 Task: Reply to email with the signature Eduardo Lee with the subject 'Request for remote work' from softage.1@softage.net with the message 'Please let me know if there are any changes to the project scope or requirements.'
Action: Mouse moved to (814, 210)
Screenshot: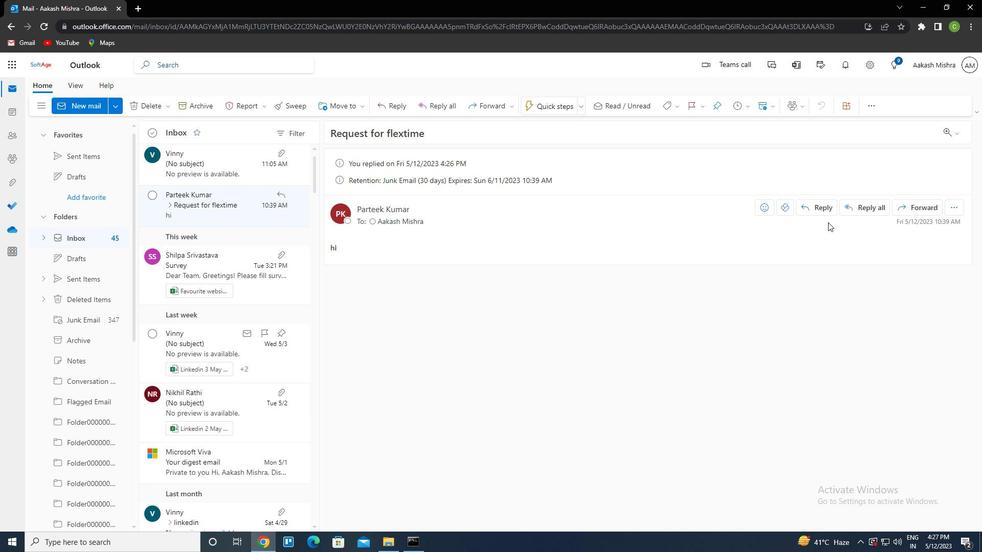 
Action: Mouse pressed left at (814, 210)
Screenshot: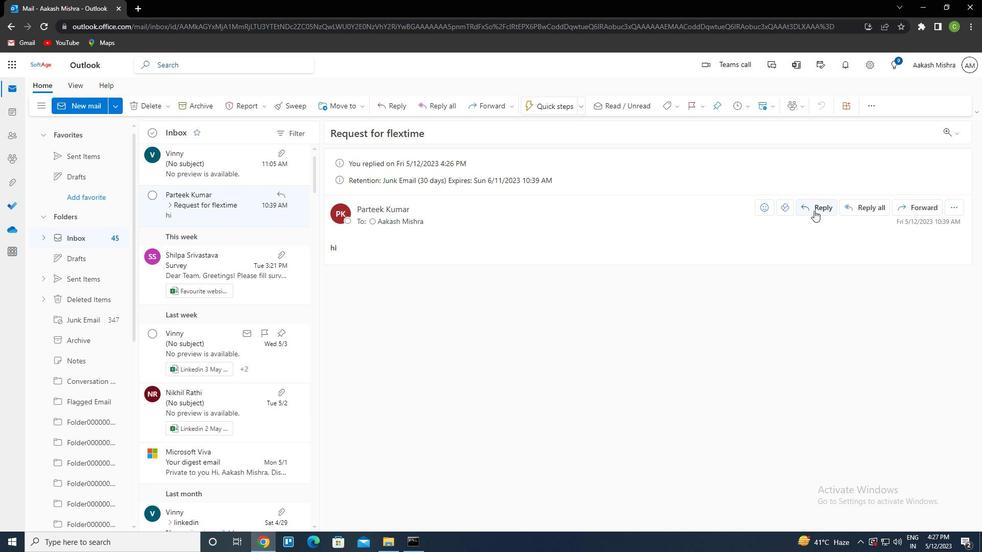 
Action: Mouse moved to (672, 106)
Screenshot: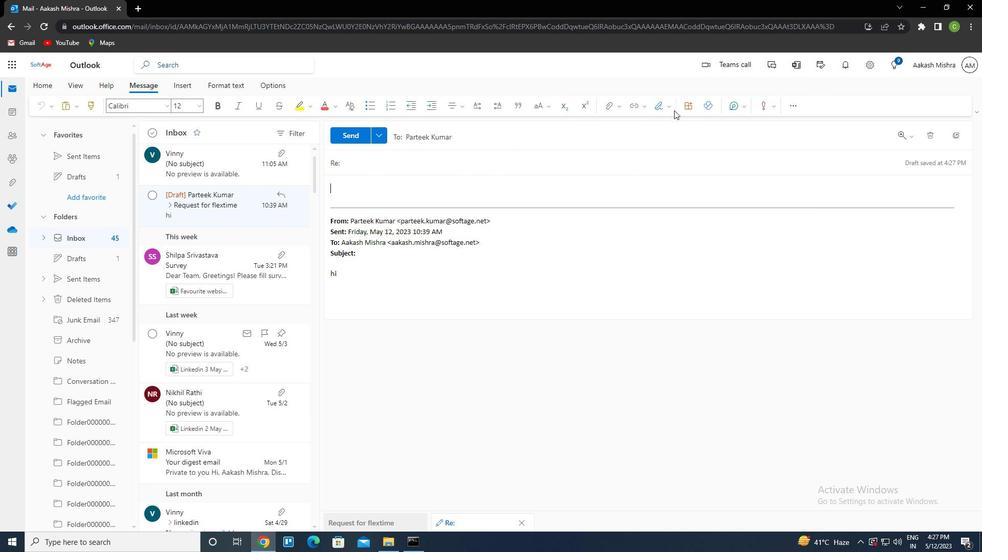 
Action: Mouse pressed left at (672, 106)
Screenshot: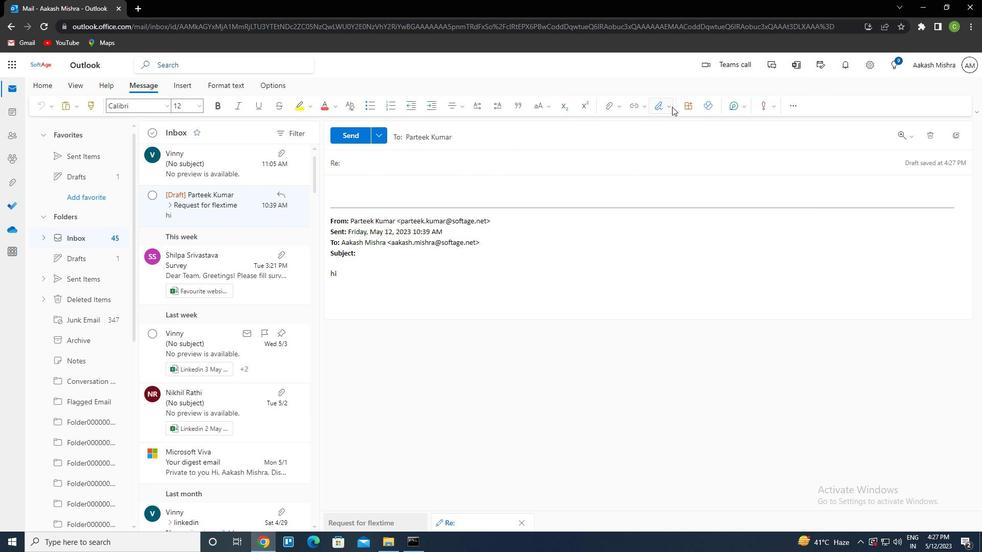 
Action: Mouse moved to (643, 148)
Screenshot: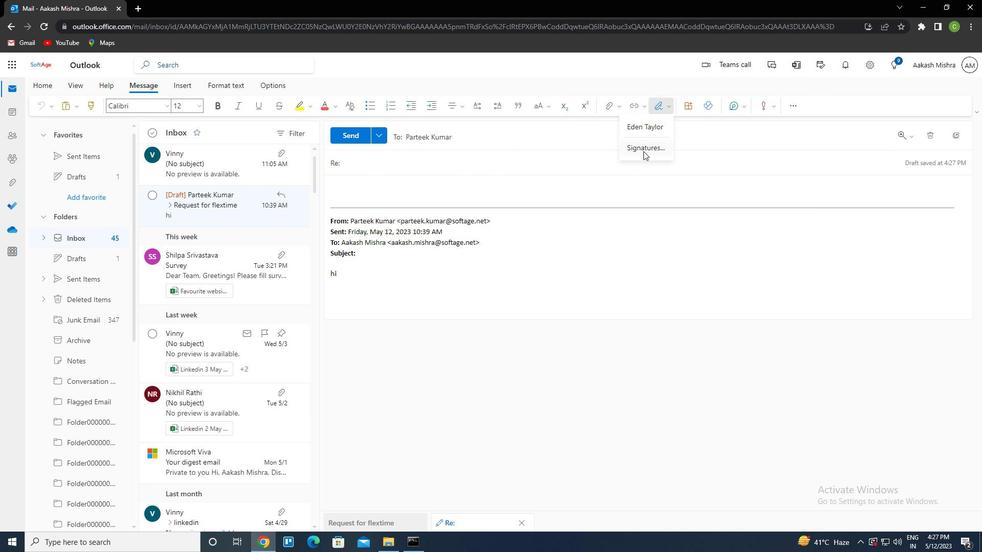 
Action: Mouse pressed left at (643, 148)
Screenshot: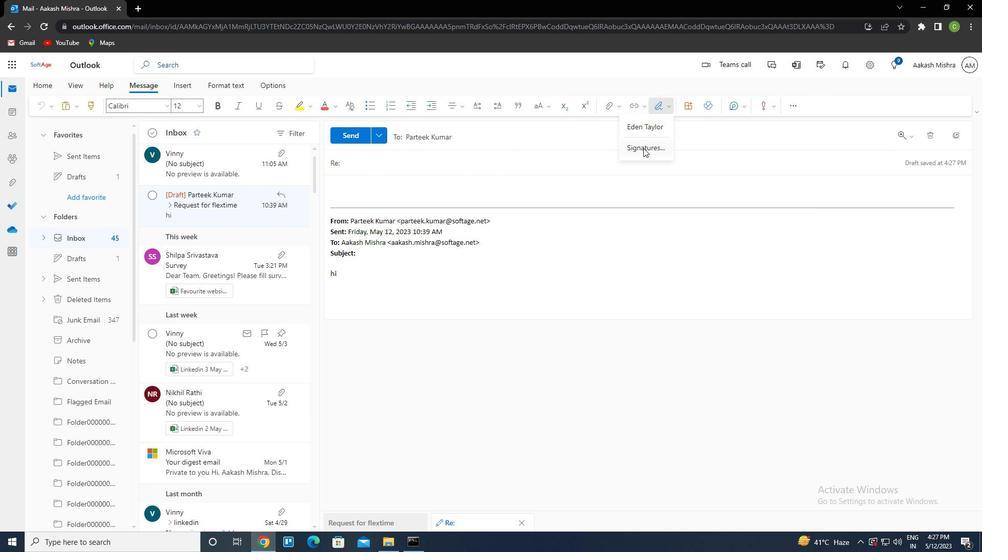 
Action: Mouse moved to (685, 187)
Screenshot: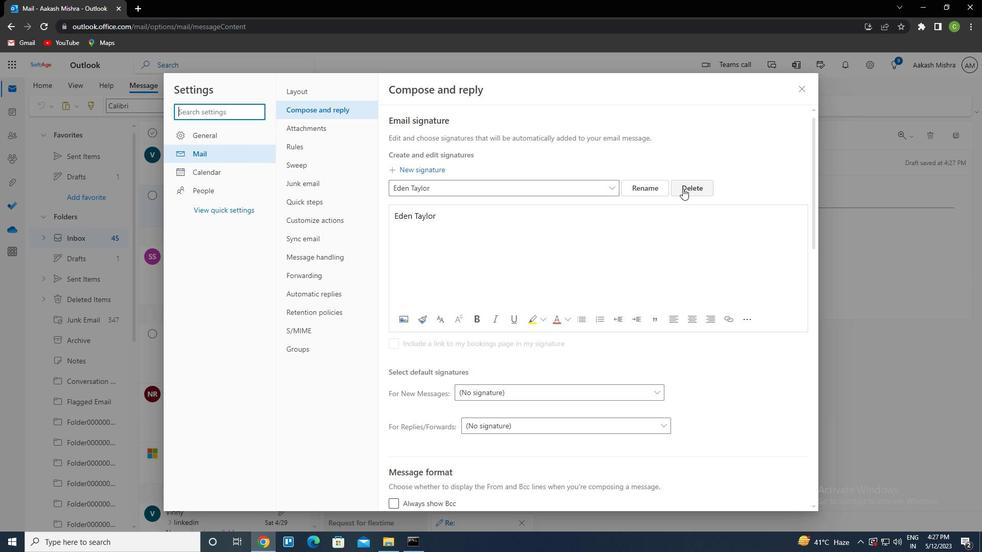 
Action: Mouse pressed left at (685, 187)
Screenshot: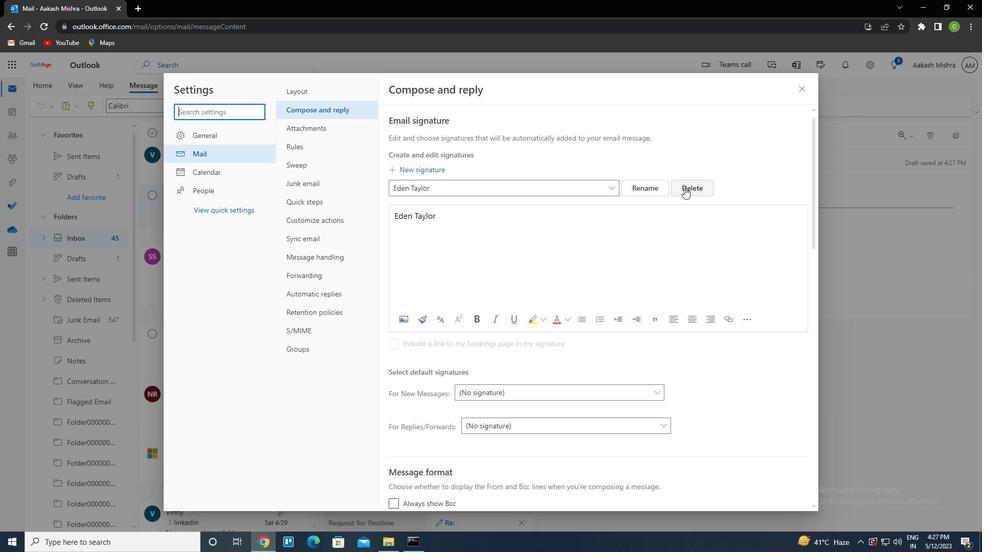 
Action: Mouse moved to (419, 188)
Screenshot: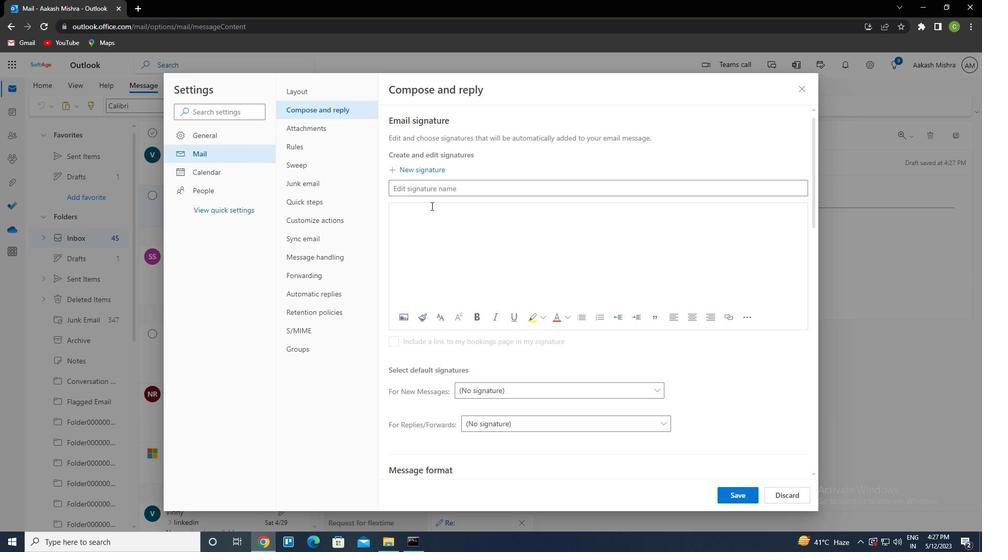 
Action: Mouse pressed left at (419, 188)
Screenshot: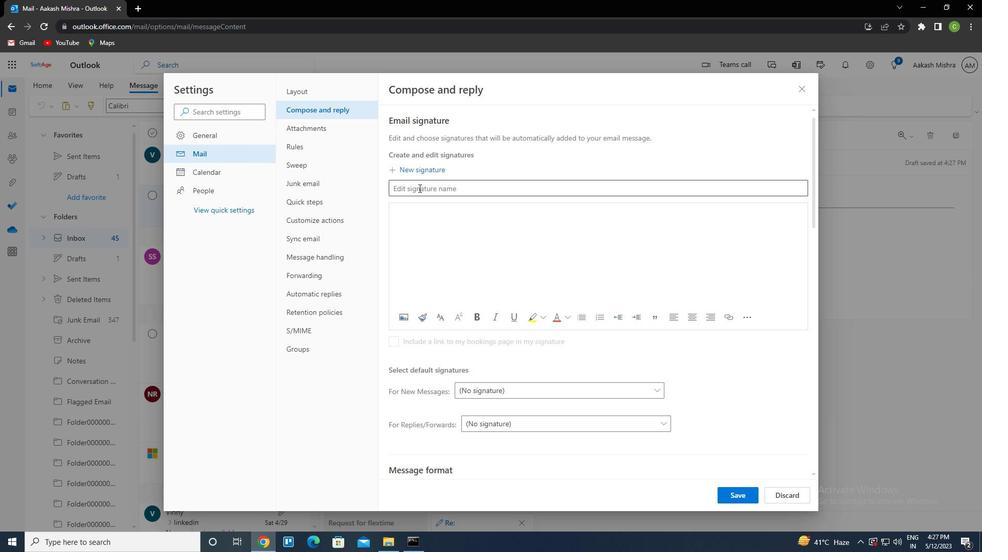 
Action: Key pressed <Key.shift>EDUARDO<Key.space>LEE<Key.space>
Screenshot: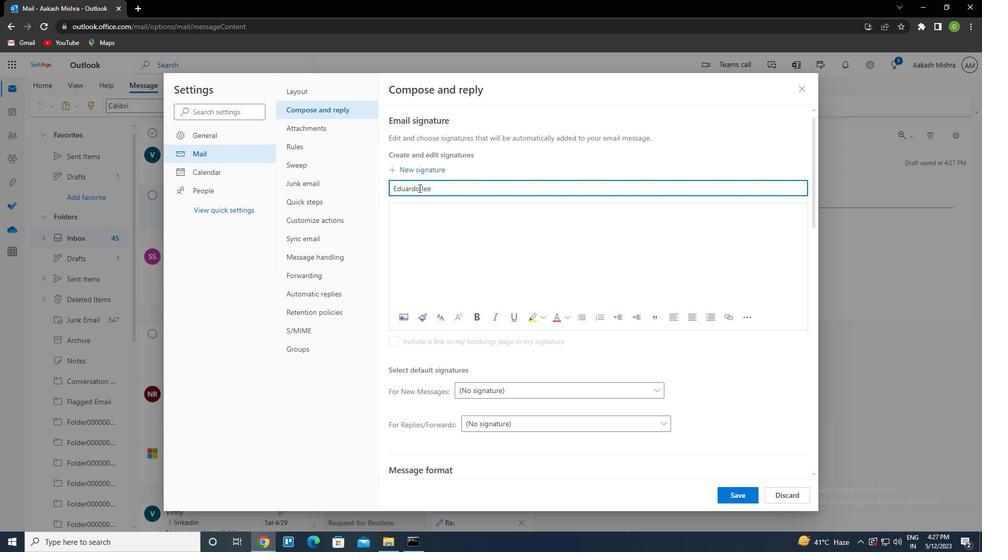 
Action: Mouse moved to (476, 191)
Screenshot: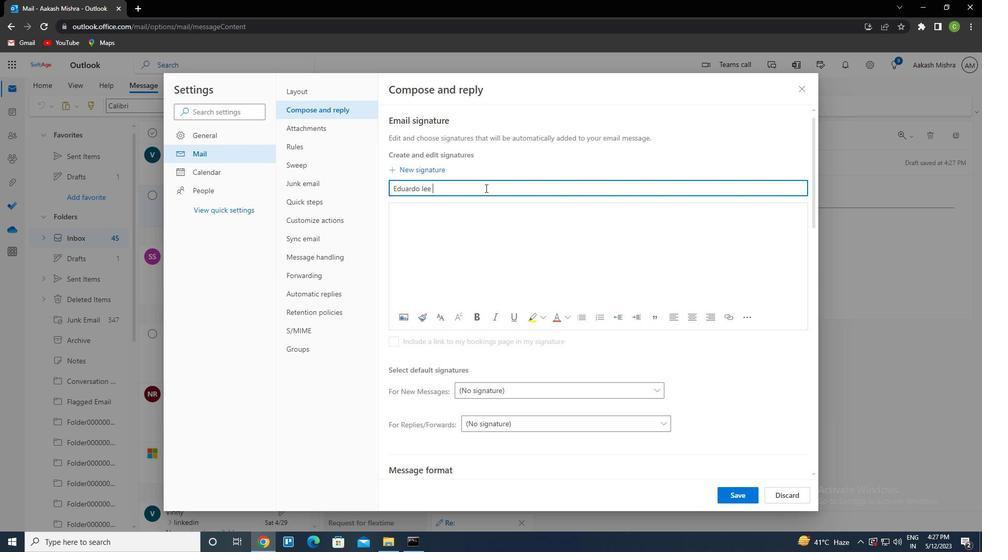 
Action: Key pressed <Key.left><Key.left><Key.left><Key.left><Key.right><Key.backspace><Key.shift>Lctrl+Actrl+C
Screenshot: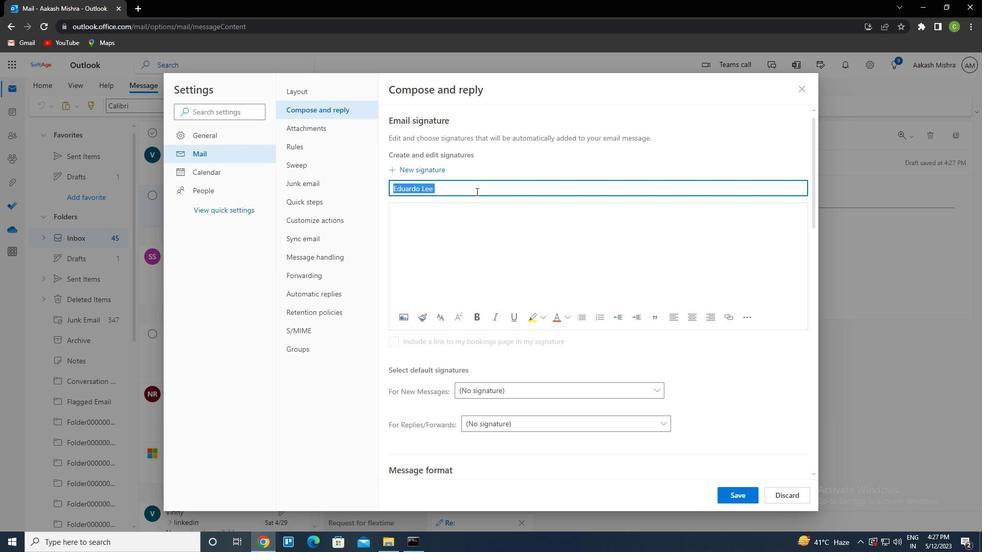
Action: Mouse moved to (436, 220)
Screenshot: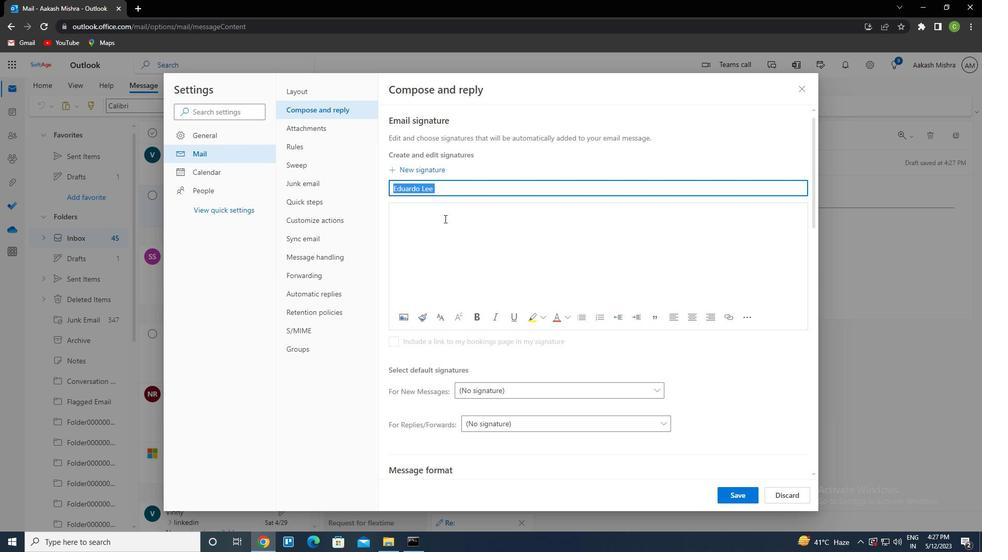 
Action: Mouse pressed left at (436, 220)
Screenshot: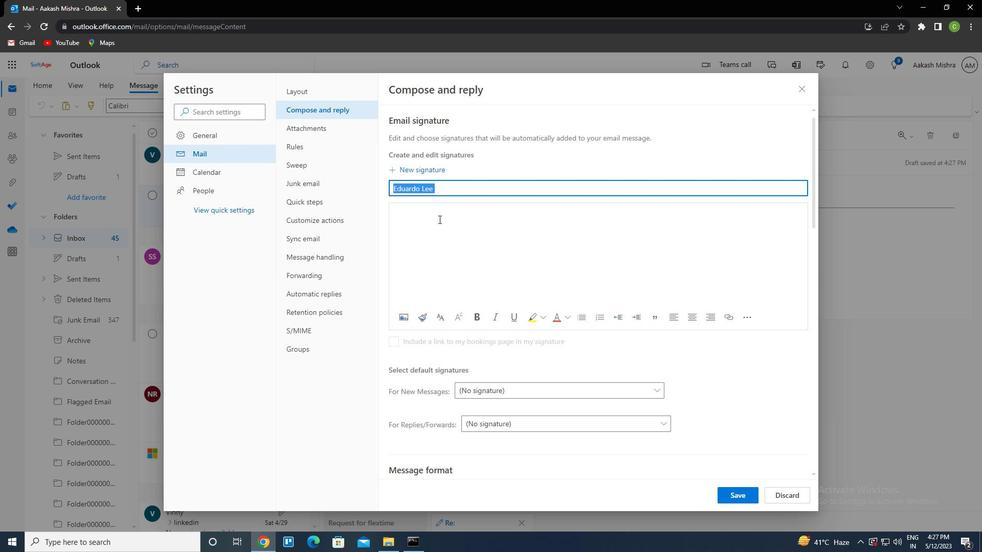 
Action: Key pressed ctrl+V
Screenshot: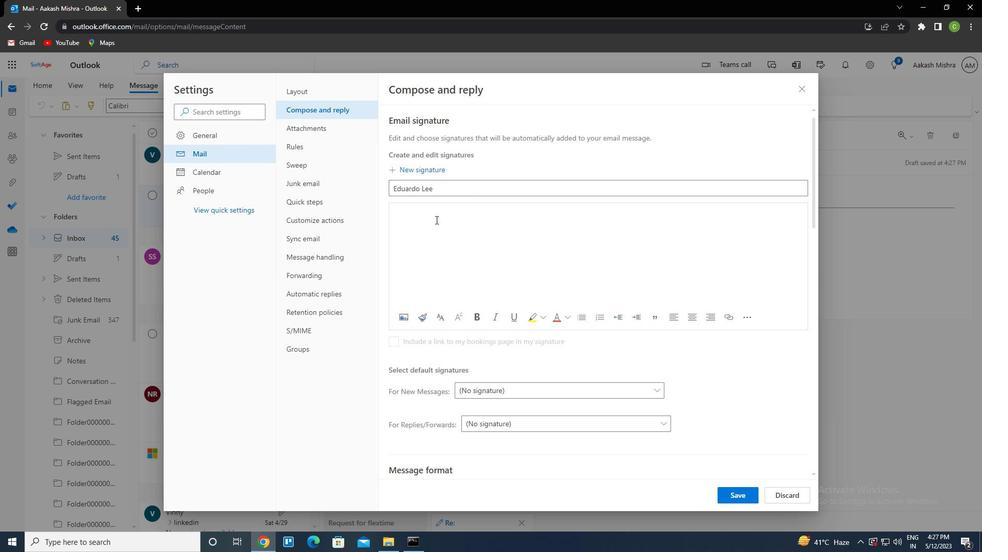 
Action: Mouse moved to (741, 493)
Screenshot: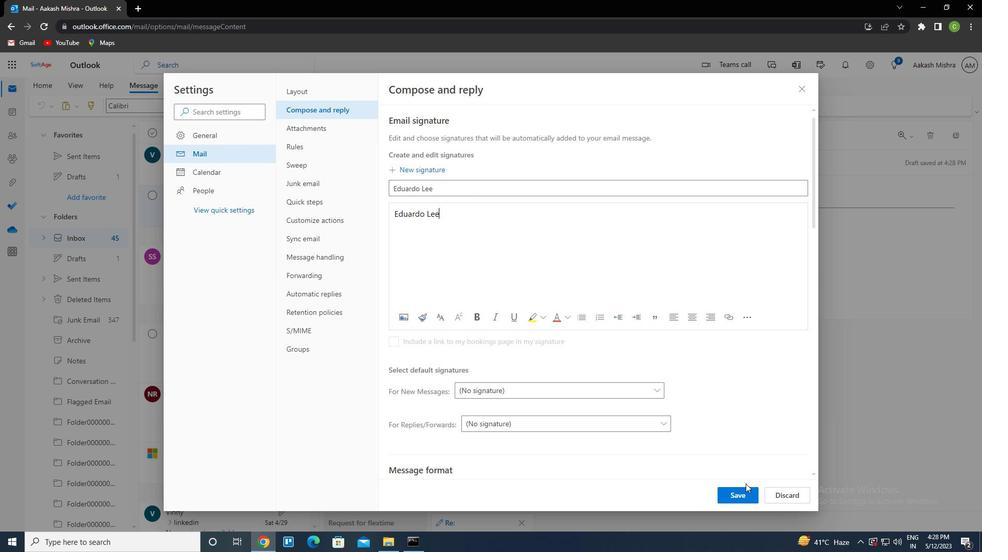 
Action: Mouse pressed left at (741, 493)
Screenshot: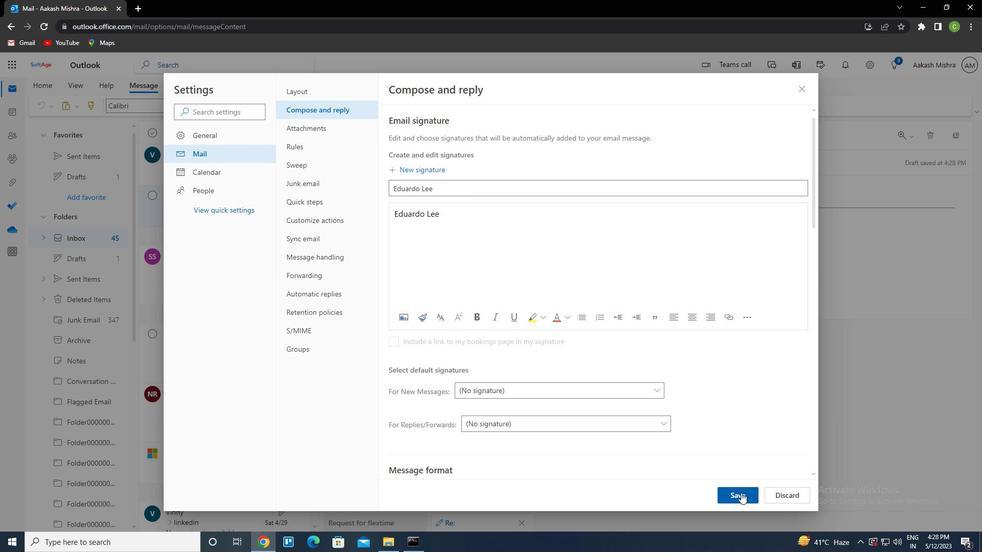 
Action: Mouse moved to (802, 85)
Screenshot: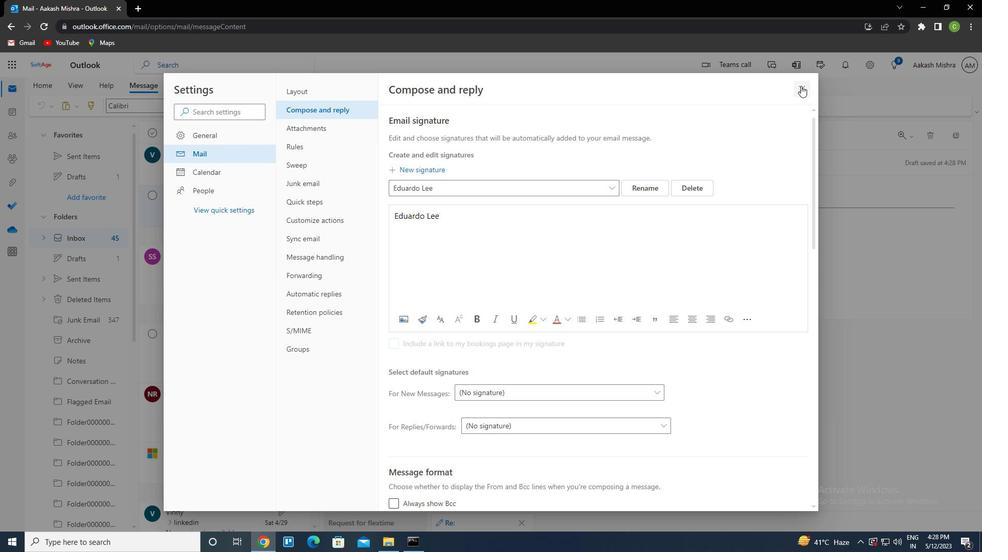 
Action: Mouse pressed left at (802, 85)
Screenshot: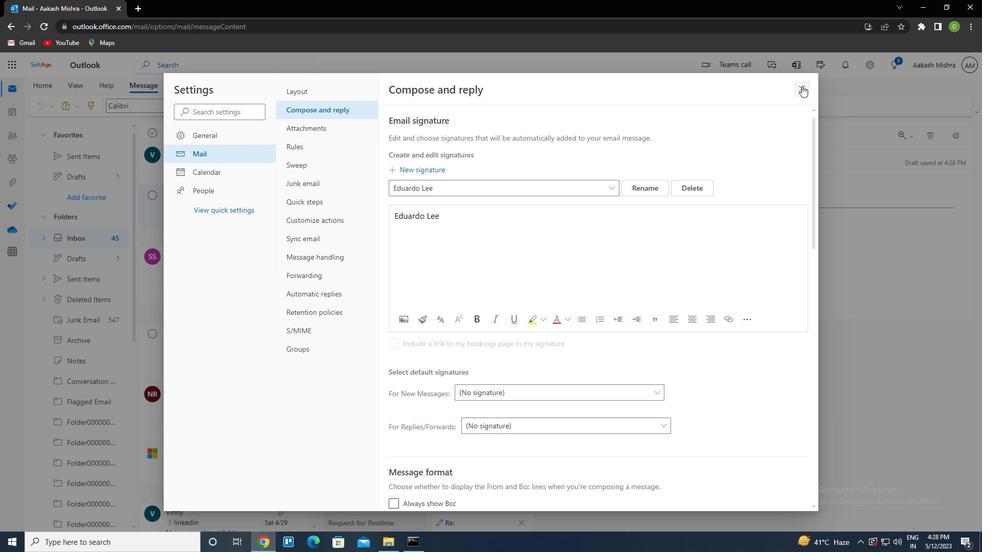 
Action: Mouse moved to (668, 107)
Screenshot: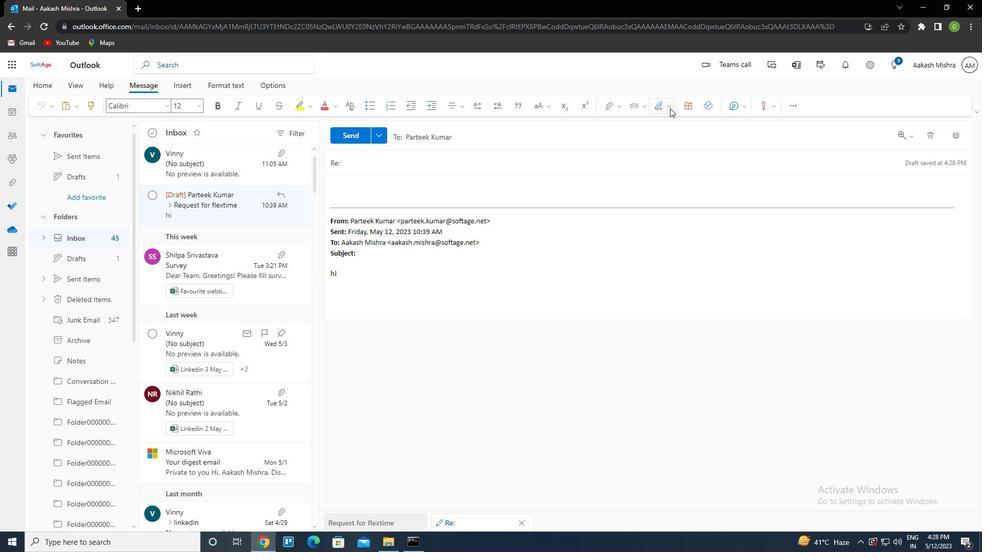 
Action: Mouse pressed left at (668, 107)
Screenshot: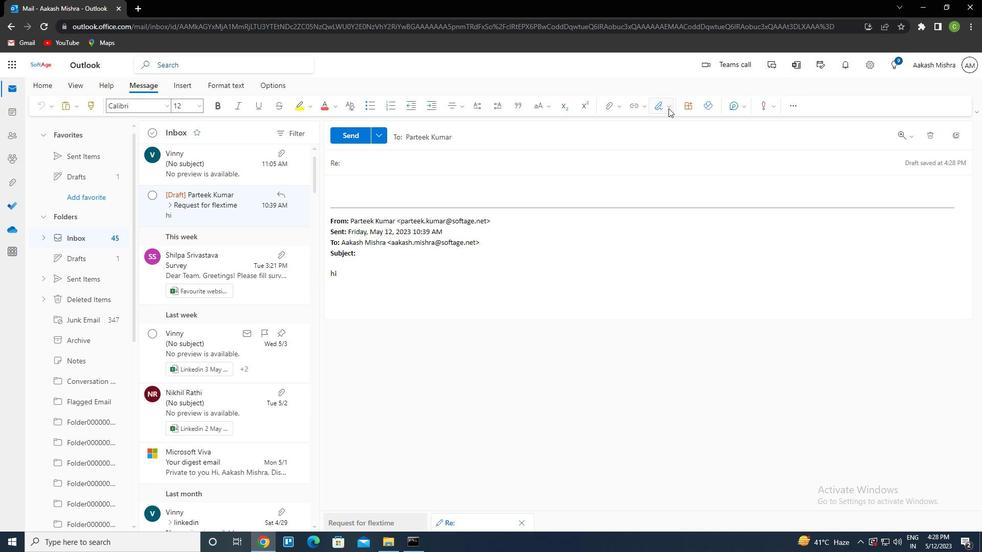 
Action: Mouse moved to (648, 125)
Screenshot: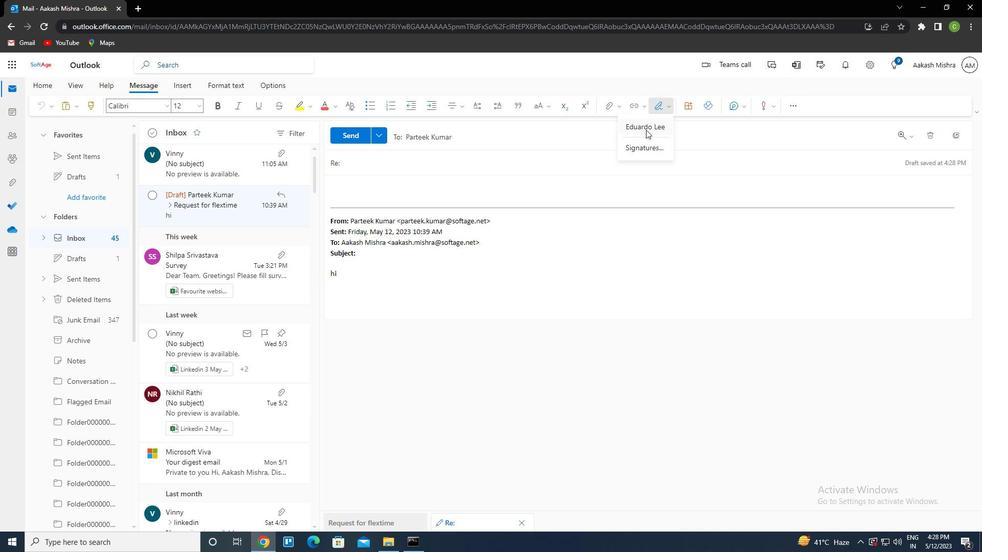 
Action: Mouse pressed left at (648, 125)
Screenshot: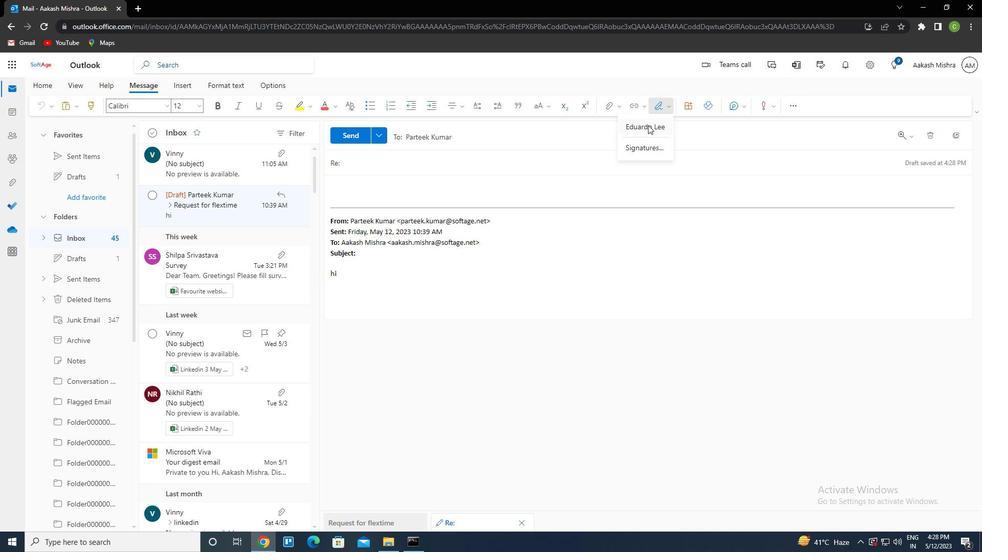 
Action: Mouse moved to (364, 162)
Screenshot: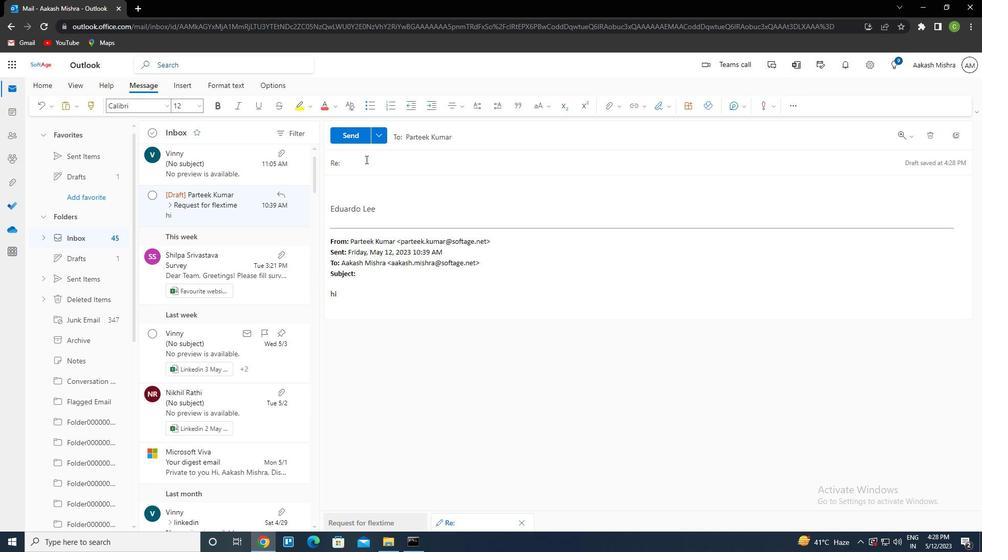 
Action: Mouse pressed left at (364, 162)
Screenshot: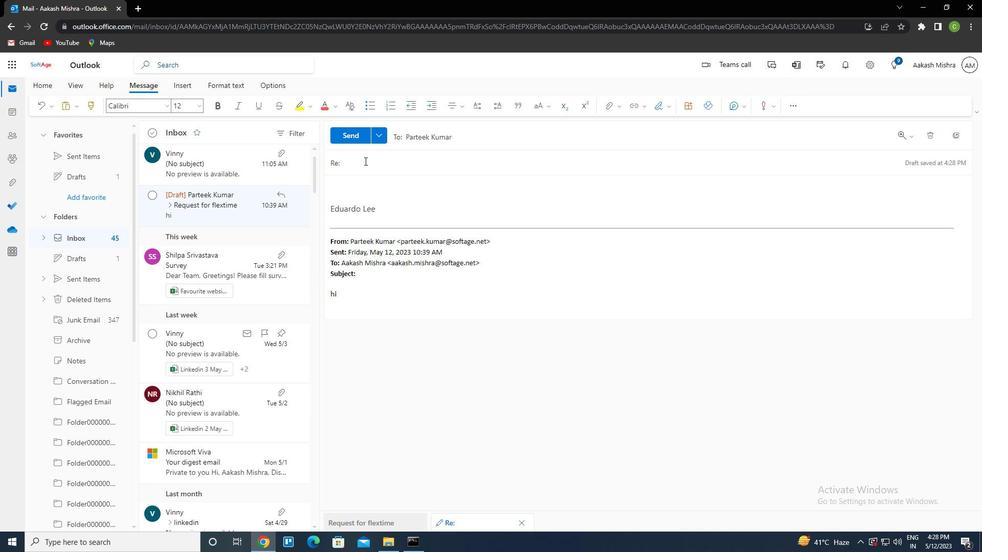 
Action: Key pressed <Key.shift><Key.shift><Key.shift>REQUEST<Key.space>FOR<Key.space>REMOTE<Key.space>WORK
Screenshot: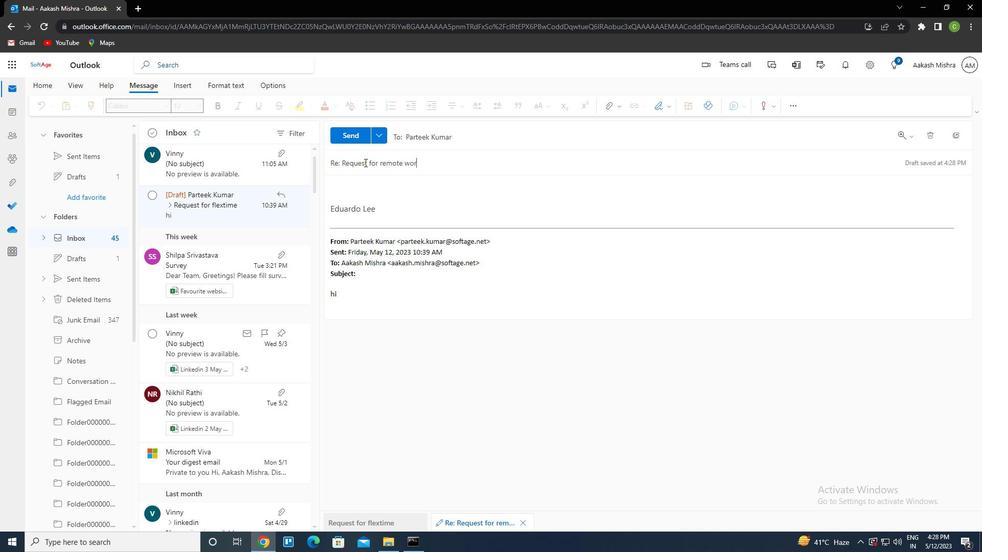 
Action: Mouse moved to (359, 190)
Screenshot: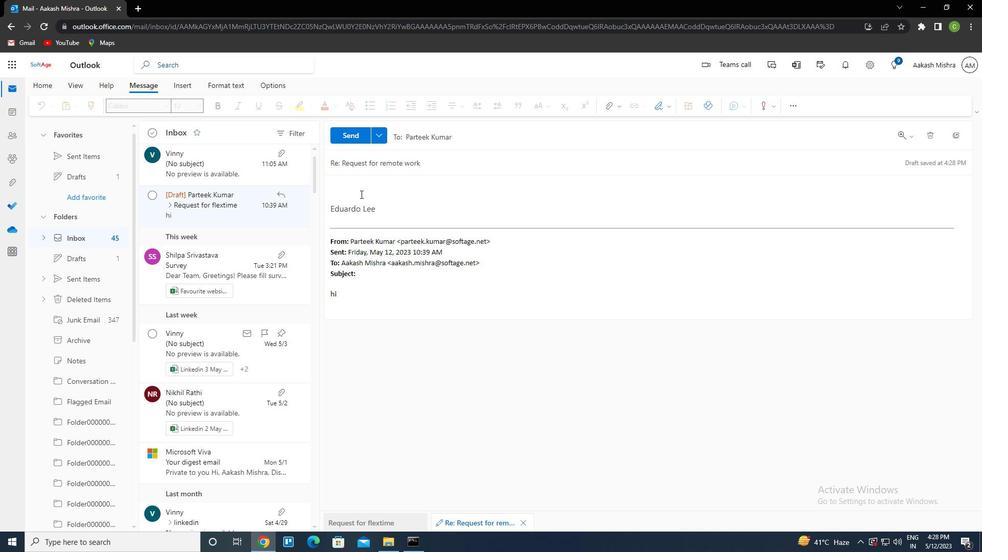 
Action: Mouse pressed left at (359, 190)
Screenshot: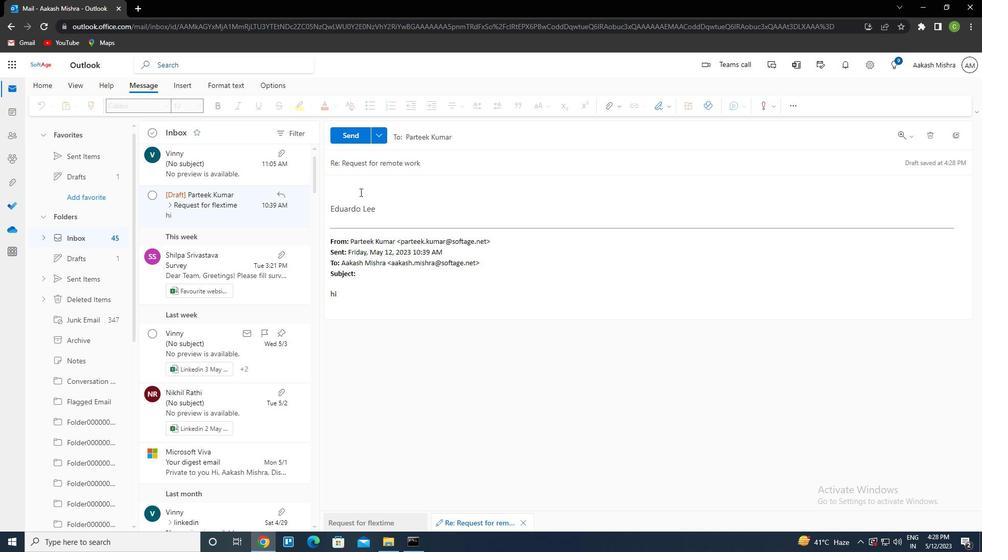 
Action: Key pressed <Key.shift>PLEASE<Key.space>LET<Key.space>ME<Key.space>KNOW<Key.space>IF<Key.space>THERE<Key.space>ARE<Key.space>ANT<Key.backspace>Y<Key.space>CHANGES<Key.space>TO<Key.space>THE<Key.space>PROJECT<Key.space>SCOPE<Key.space>OR<Key.space>REQUIR<Key.tab>.
Screenshot: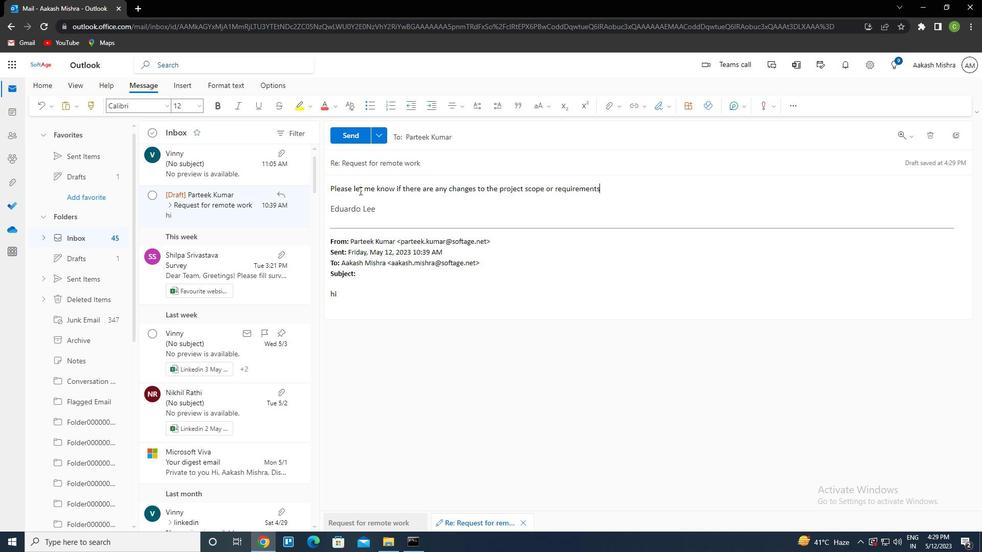 
Action: Mouse moved to (350, 138)
Screenshot: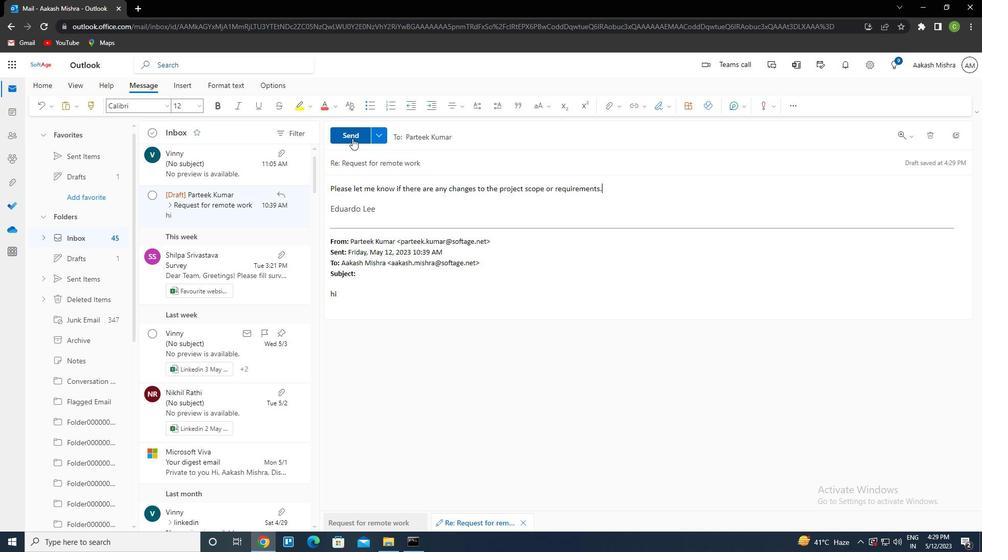 
Action: Mouse pressed left at (350, 138)
Screenshot: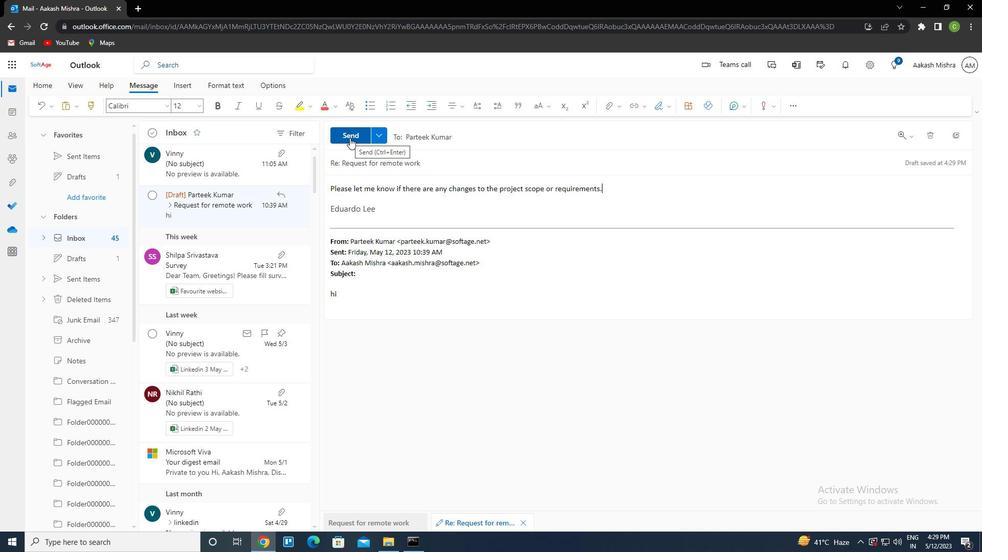 
Action: Mouse moved to (349, 137)
Screenshot: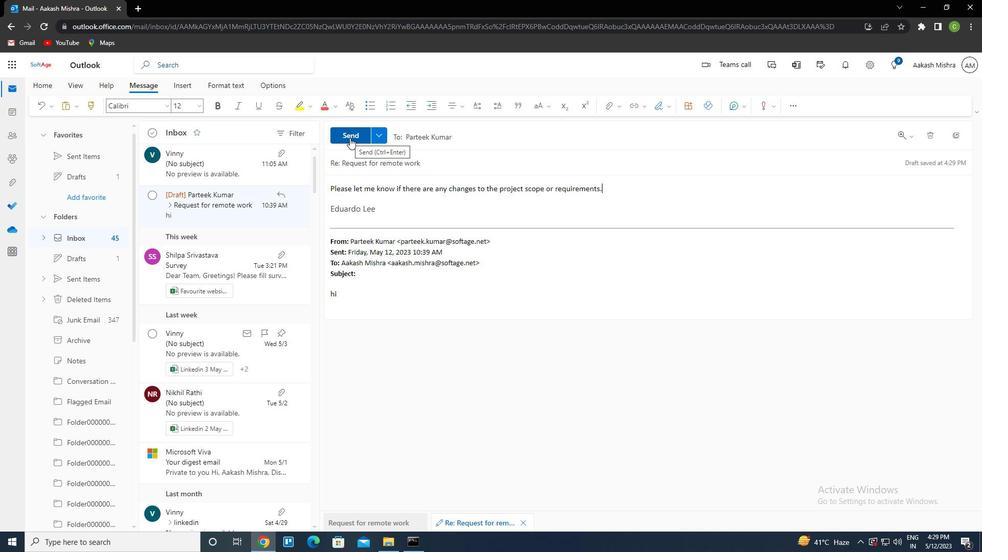 
